 Task: Set up an out-of-office reply in Outlook from 8/15/2023 12:30 PM to 8/19/2023 1:30 PM with a custom message.
Action: Mouse moved to (36, 21)
Screenshot: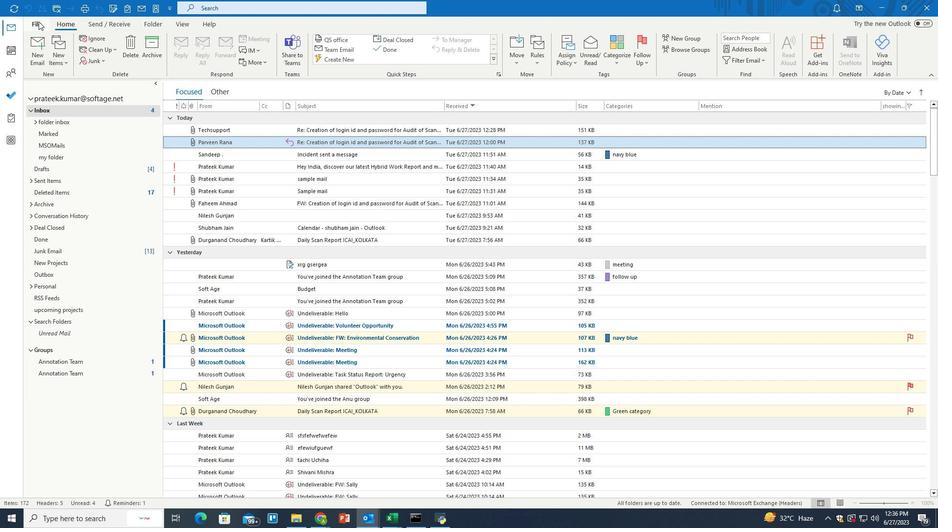
Action: Mouse pressed left at (36, 21)
Screenshot: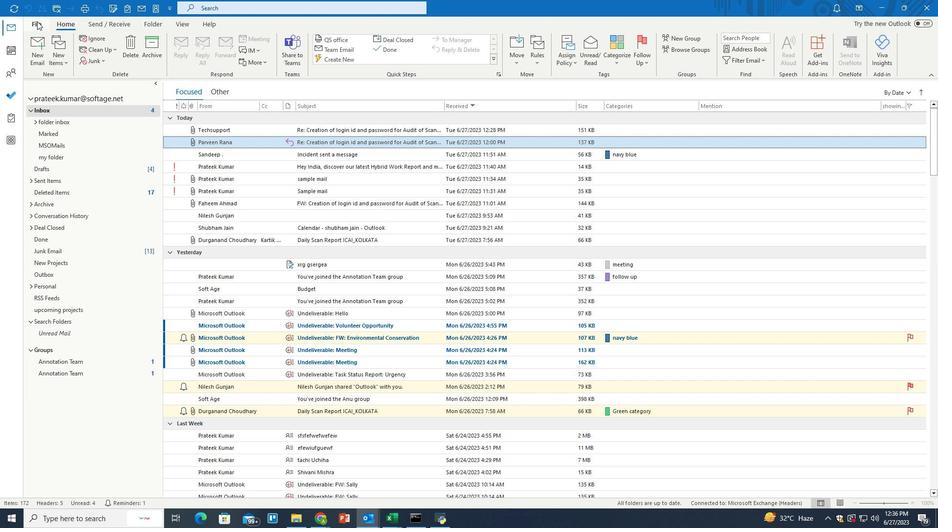 
Action: Mouse moved to (113, 205)
Screenshot: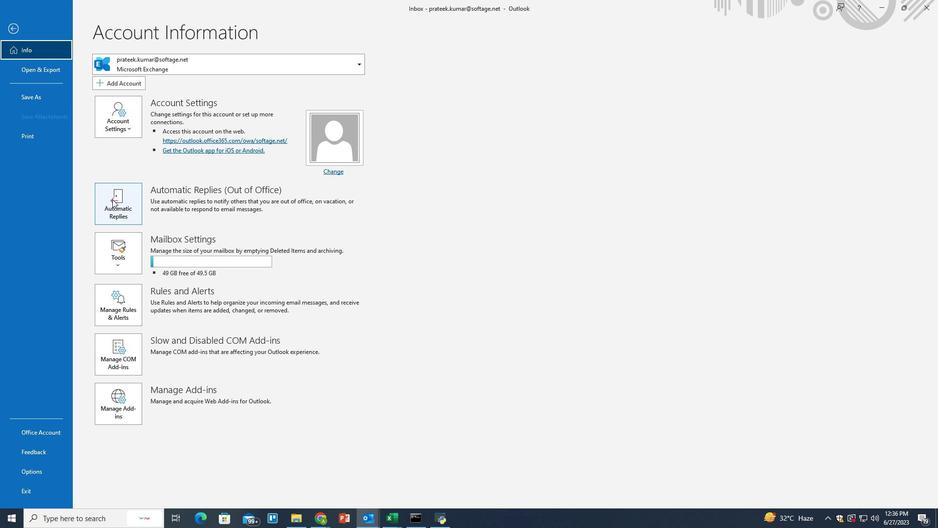 
Action: Mouse pressed left at (113, 205)
Screenshot: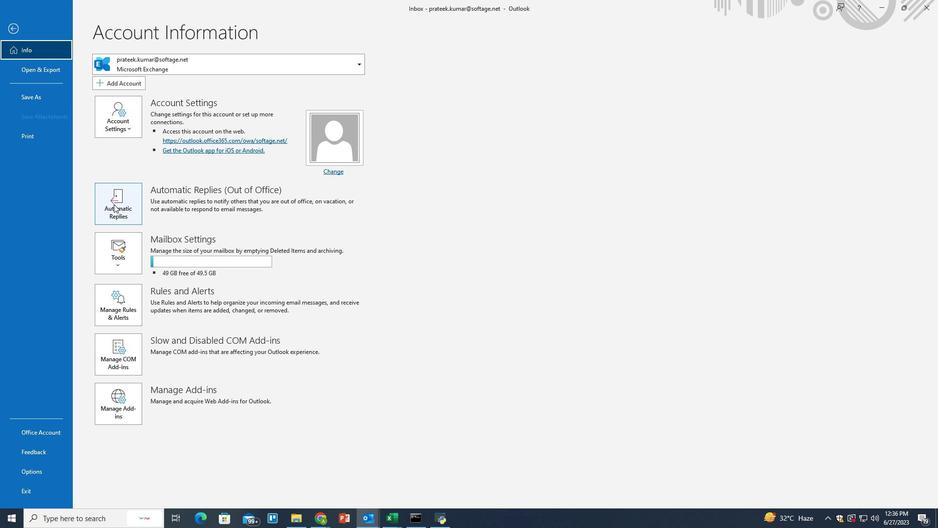 
Action: Mouse moved to (344, 156)
Screenshot: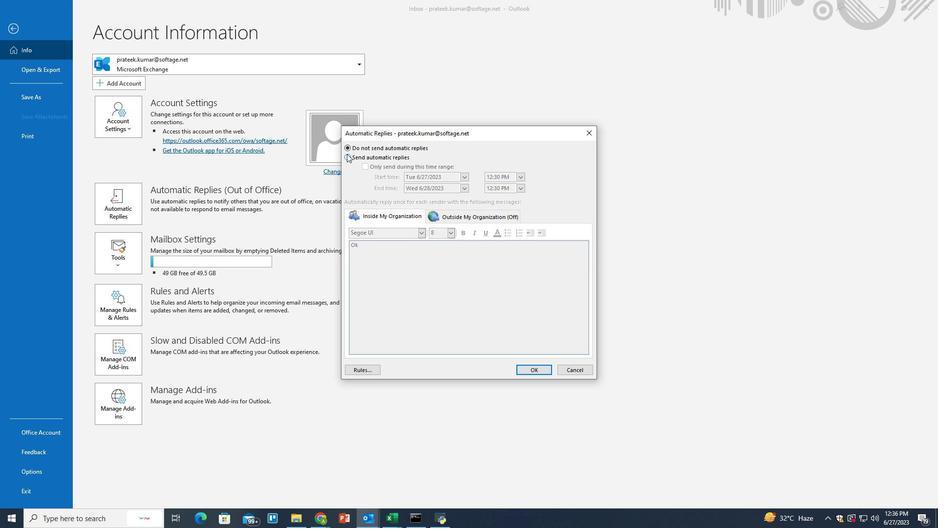 
Action: Mouse pressed left at (344, 156)
Screenshot: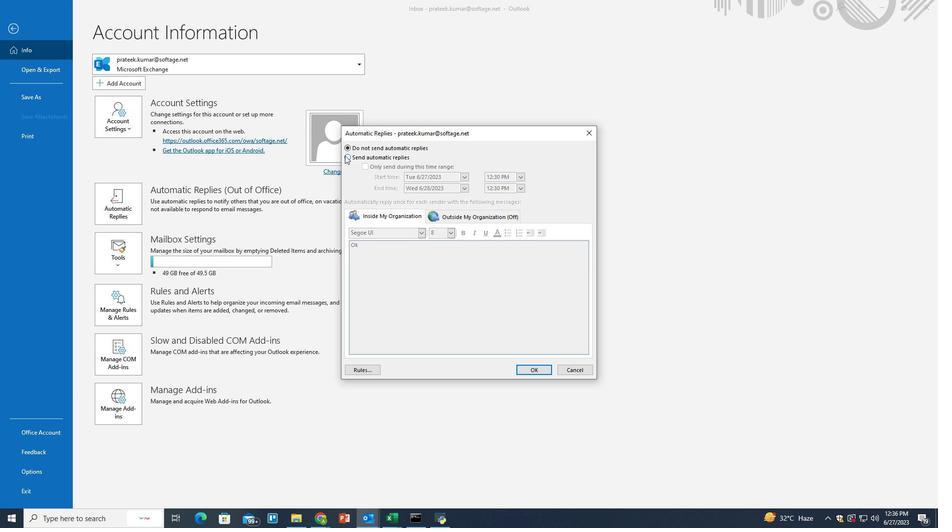 
Action: Mouse moved to (348, 157)
Screenshot: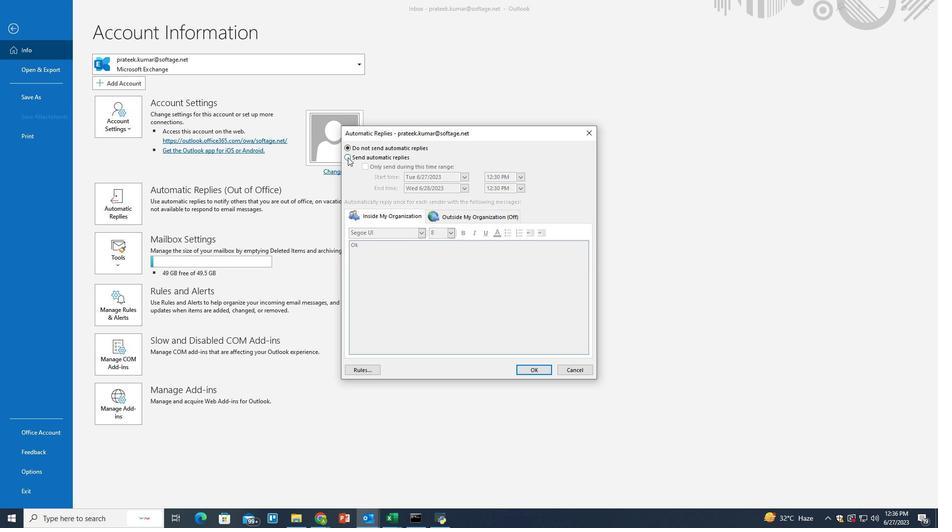 
Action: Mouse pressed left at (348, 157)
Screenshot: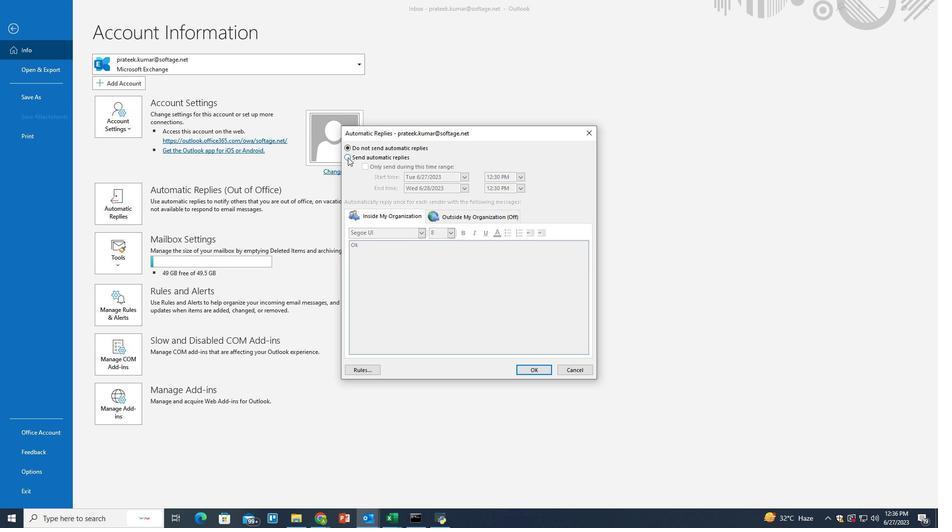 
Action: Mouse moved to (368, 163)
Screenshot: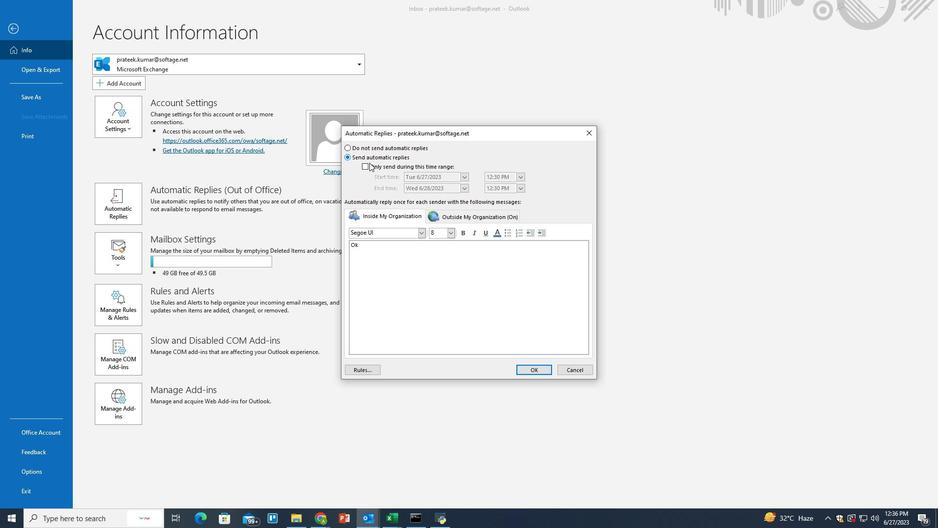 
Action: Mouse pressed left at (368, 163)
Screenshot: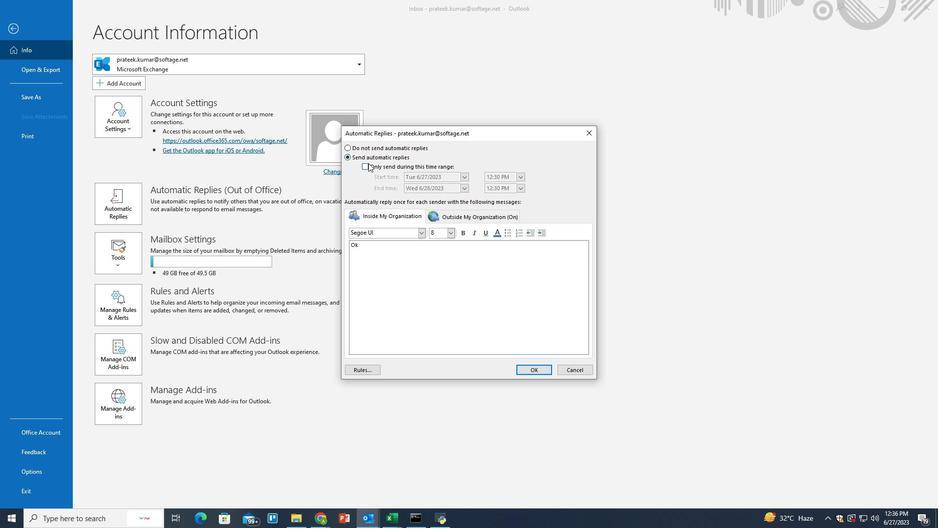 
Action: Mouse moved to (462, 178)
Screenshot: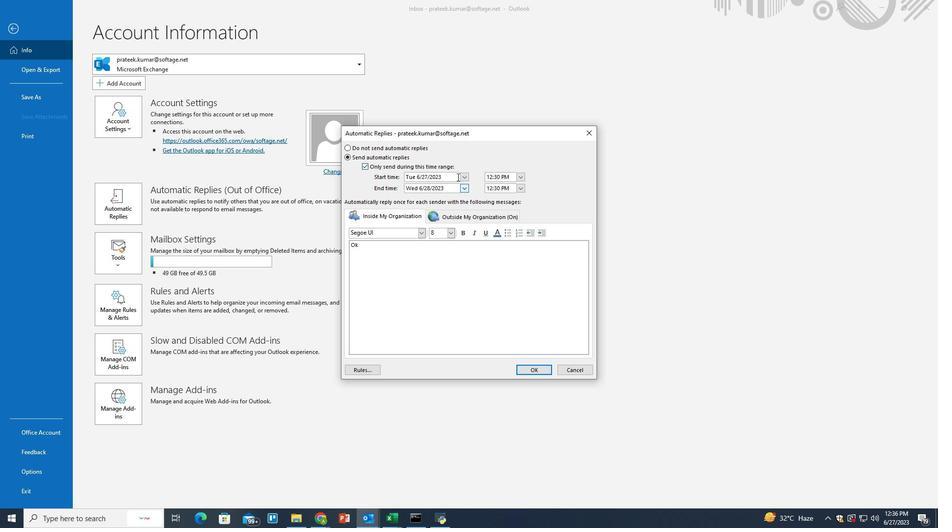 
Action: Mouse pressed left at (462, 178)
Screenshot: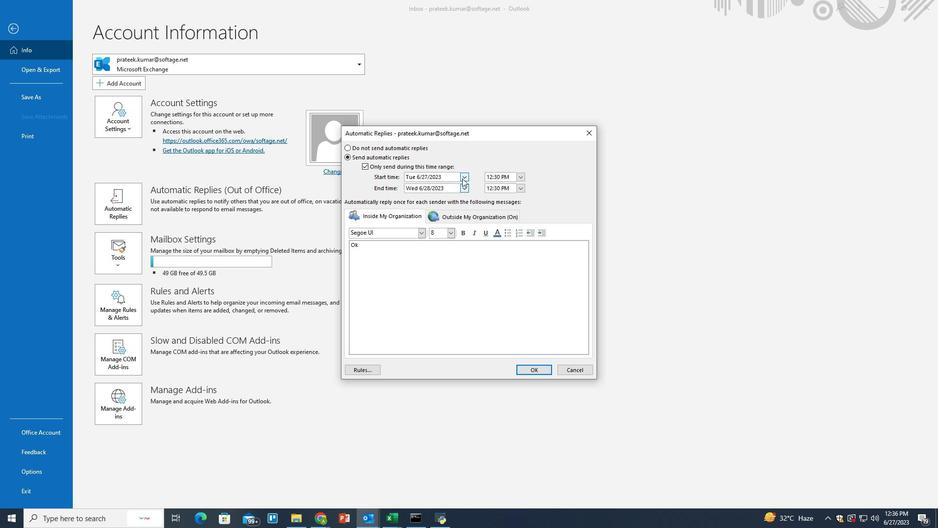 
Action: Mouse moved to (463, 183)
Screenshot: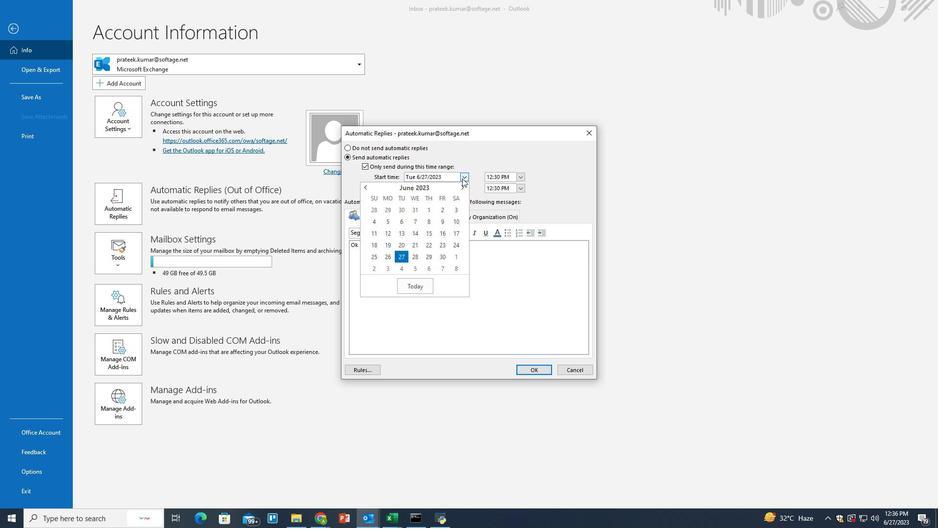 
Action: Mouse pressed left at (463, 183)
Screenshot: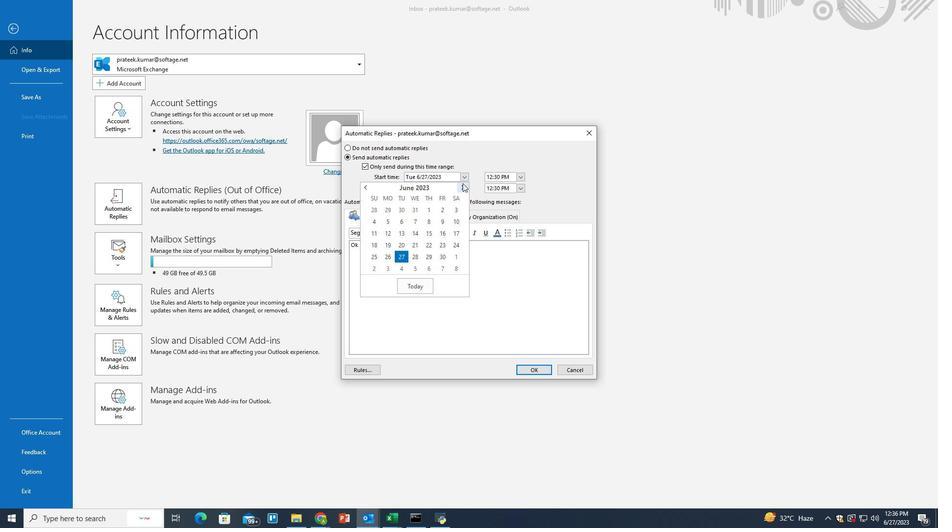 
Action: Mouse pressed left at (463, 183)
Screenshot: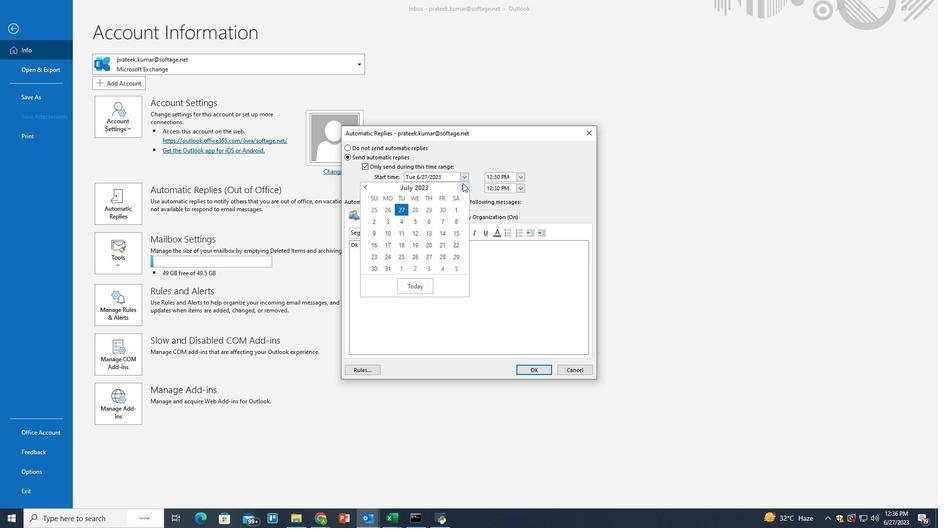 
Action: Mouse moved to (402, 234)
Screenshot: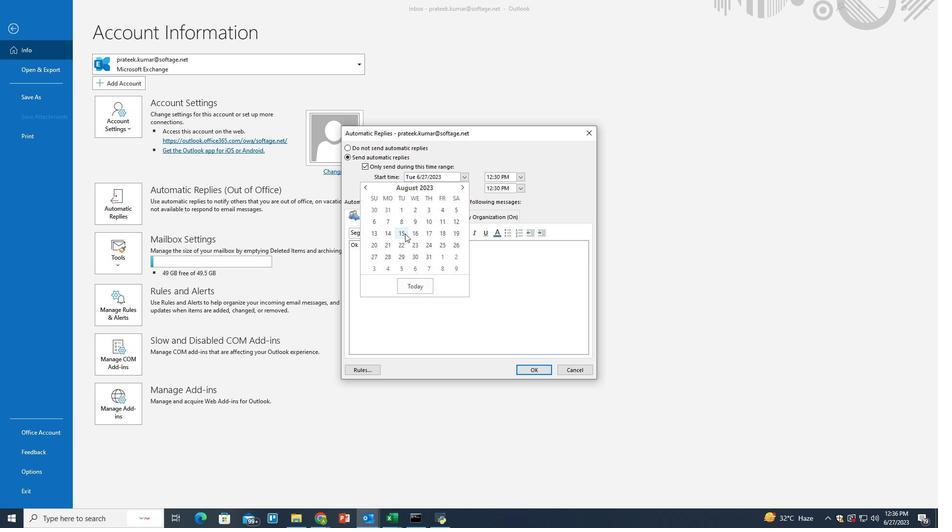 
Action: Mouse pressed left at (402, 234)
Screenshot: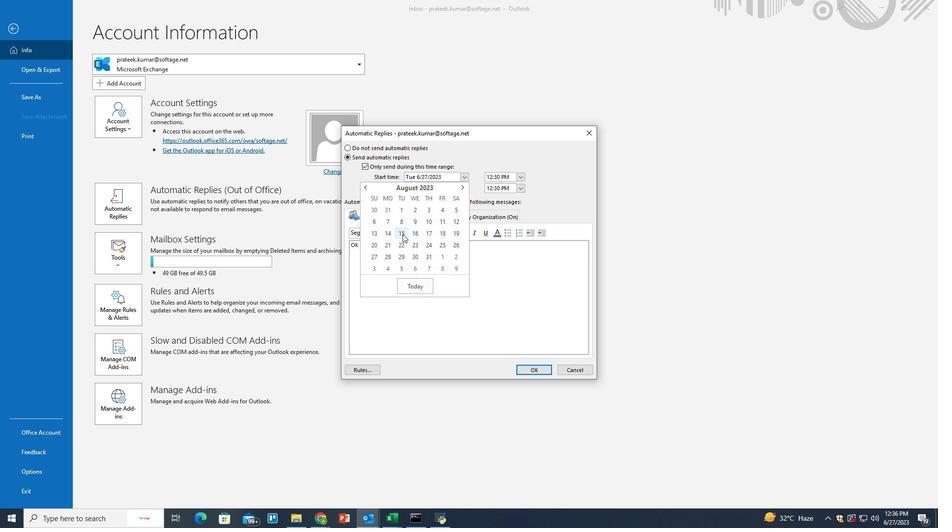 
Action: Mouse moved to (463, 189)
Screenshot: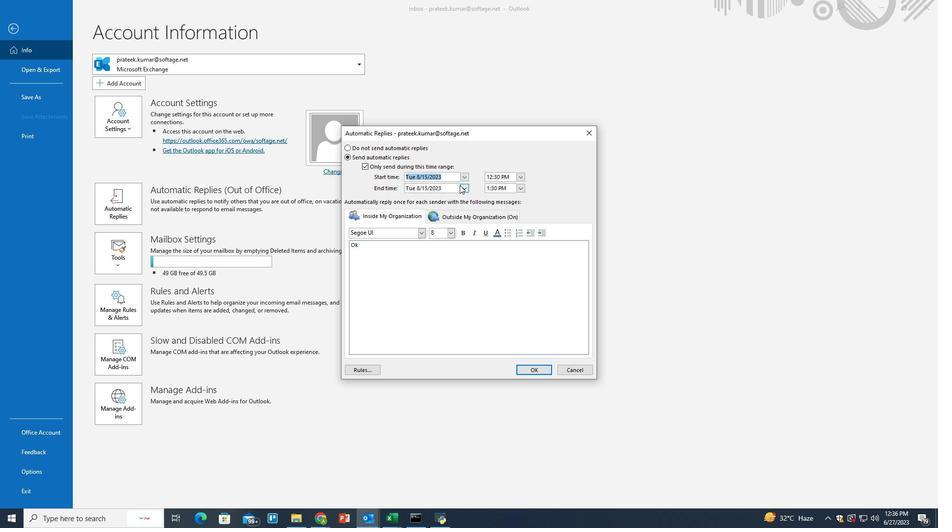 
Action: Mouse pressed left at (463, 189)
Screenshot: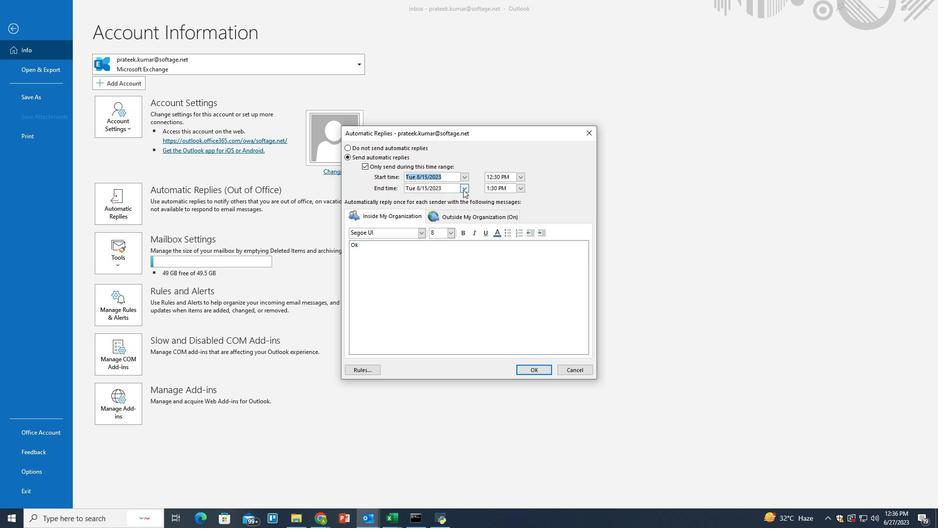 
Action: Mouse moved to (455, 243)
Screenshot: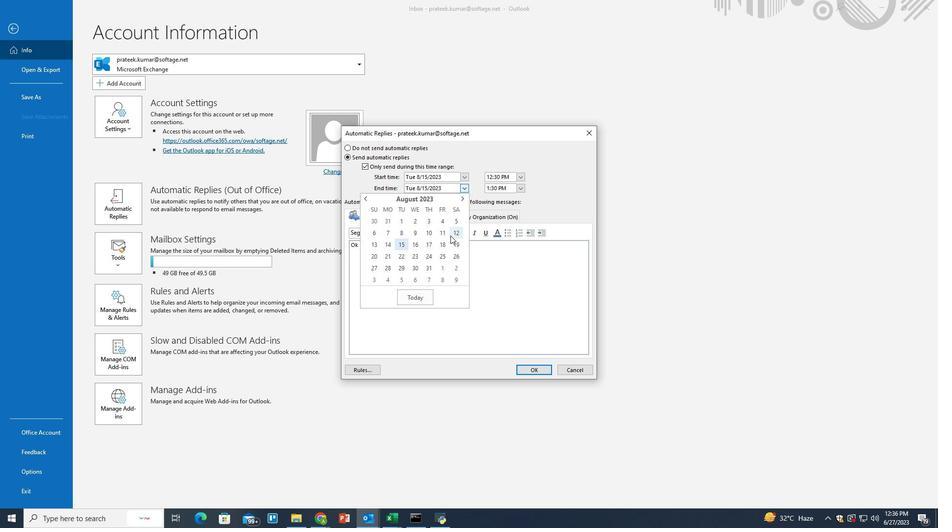 
Action: Mouse pressed left at (455, 243)
Screenshot: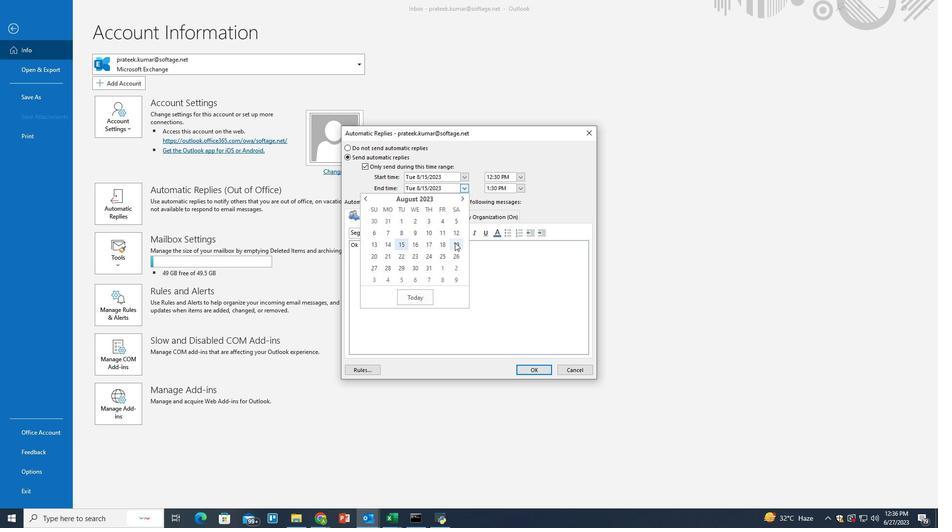 
Action: Mouse moved to (425, 255)
Screenshot: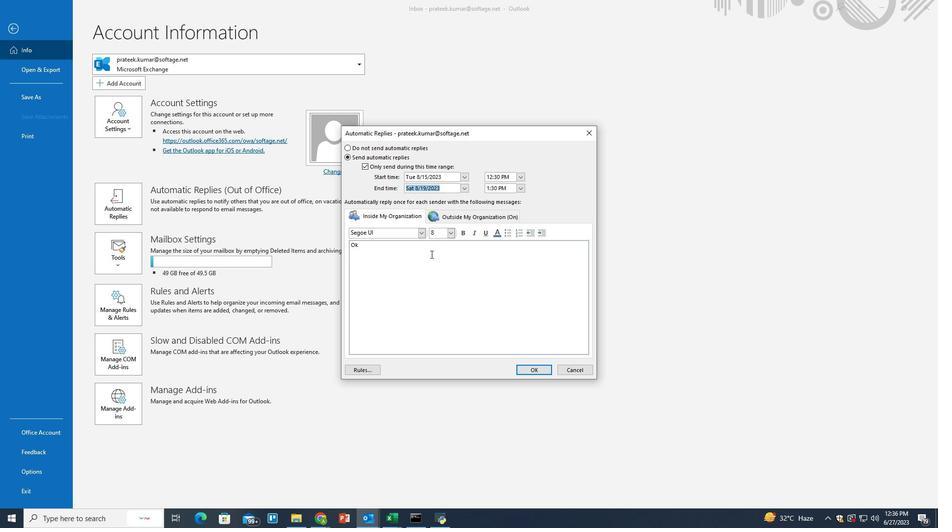 
Action: Mouse pressed left at (425, 255)
Screenshot: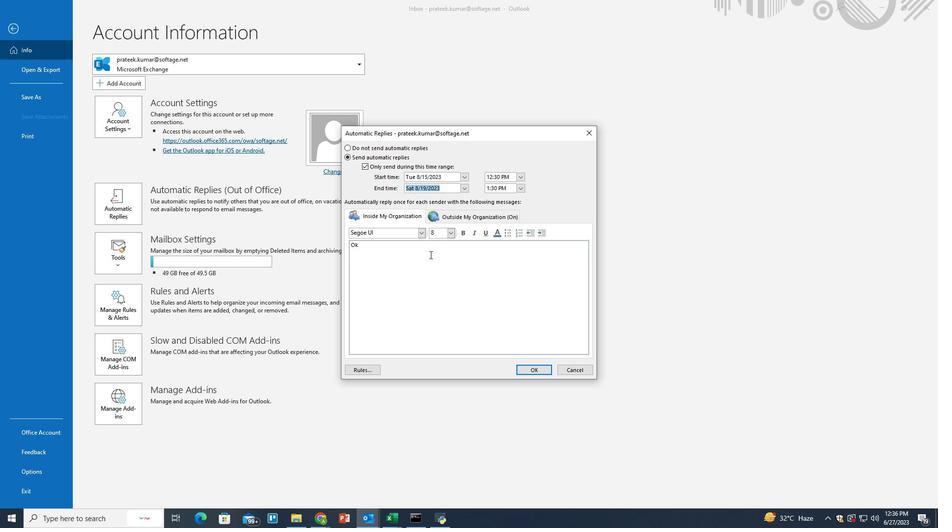 
Action: Key pressed <Key.backspace><Key.backspace><Key.shift>Thank<Key.space>you<Key.space>for<Key.space>your<Key.space>email.<Key.space><Key.shift>I<Key.space>wanted<Key.space>to<Key.space>inform<Key.space>you<Key.space>that<Key.space><Key.shift><Key.shift>I<Key.space>am<Key.space>currently<Key.space>out<Key.space>of<Key.space>the<Key.space>office<Key.space>and<Key.space>will<Key.space>have<Key.space>limited<Key.space>access<Key.space>to<Key.space>email.<Key.space><Key.shift>During<Key.space>this<Key.space>time,<Key.space><Key.shift>I<Key.space>ay<Key.backspace><Key.backspace>may<Key.space>not<Key.space>ve<Key.space>a<Key.backspace><Key.backspace><Key.backspace><Key.backspace>be<Key.space>able<Key.space>to<Key.space>responce<Key.backspace><Key.backspace>se<Key.space>to<Key.space>your<Key.space>message<Key.space>immediately.<Key.space><Key.shift>If<Key.space>your<Key.space>matter<Key.space>is<Key.space>urgent,<Key.space>please<Key.space>reach<Key.space>out<Key.space>o<Key.backspace>to<Key.space><Key.shift>Mr<Key.space><Key.shift>Shubham<Key.space>at<Key.space>shubhamjain3991<Key.shift>@outlook.com
Screenshot: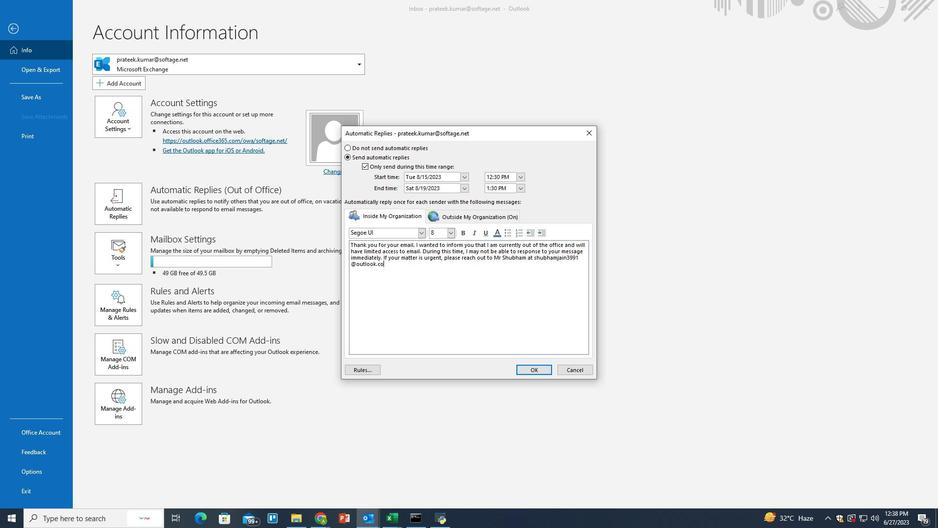 
Action: Mouse moved to (533, 370)
Screenshot: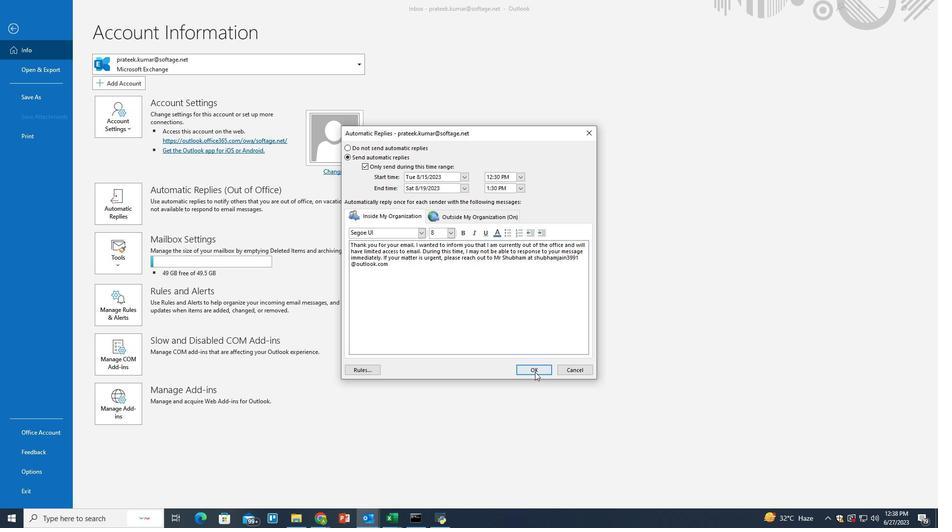 
Action: Mouse pressed left at (533, 370)
Screenshot: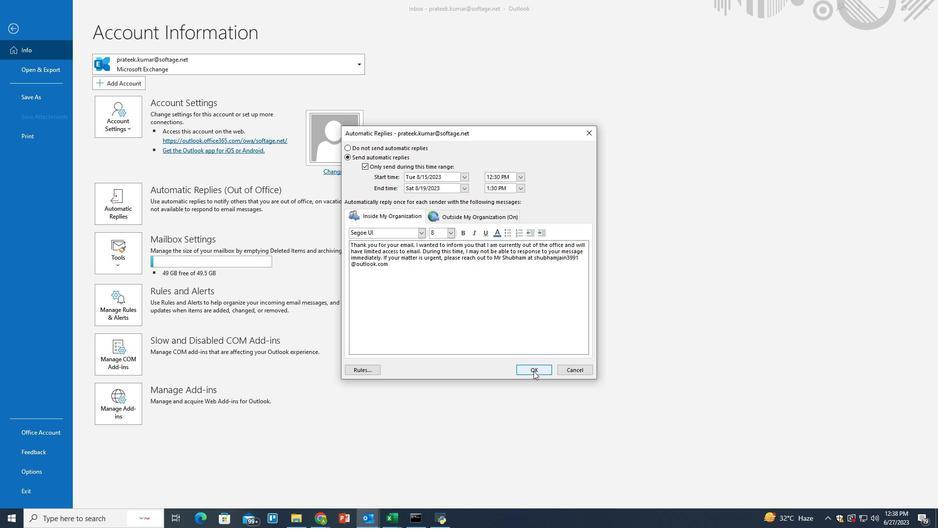 
Action: Mouse moved to (452, 279)
Screenshot: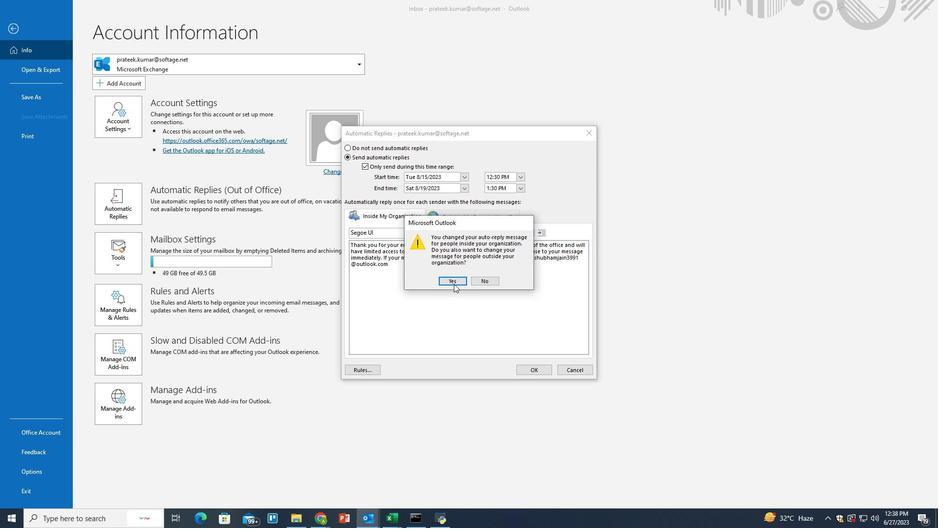 
Action: Mouse pressed left at (452, 279)
Screenshot: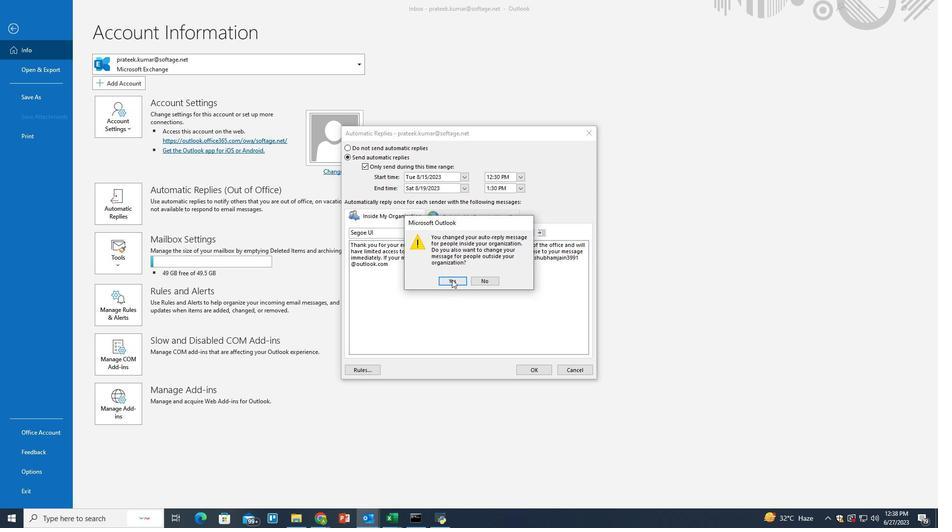 
Action: Mouse moved to (463, 287)
Screenshot: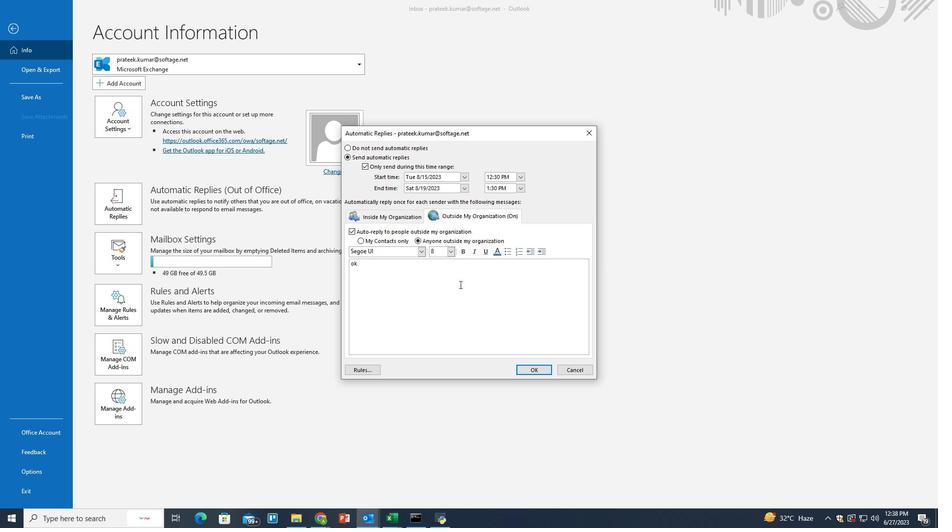 
